 Task: Change the codespaces access in the organization "Mark56771" to "Enable for all members and outside collaborators"."
Action: Mouse moved to (1133, 87)
Screenshot: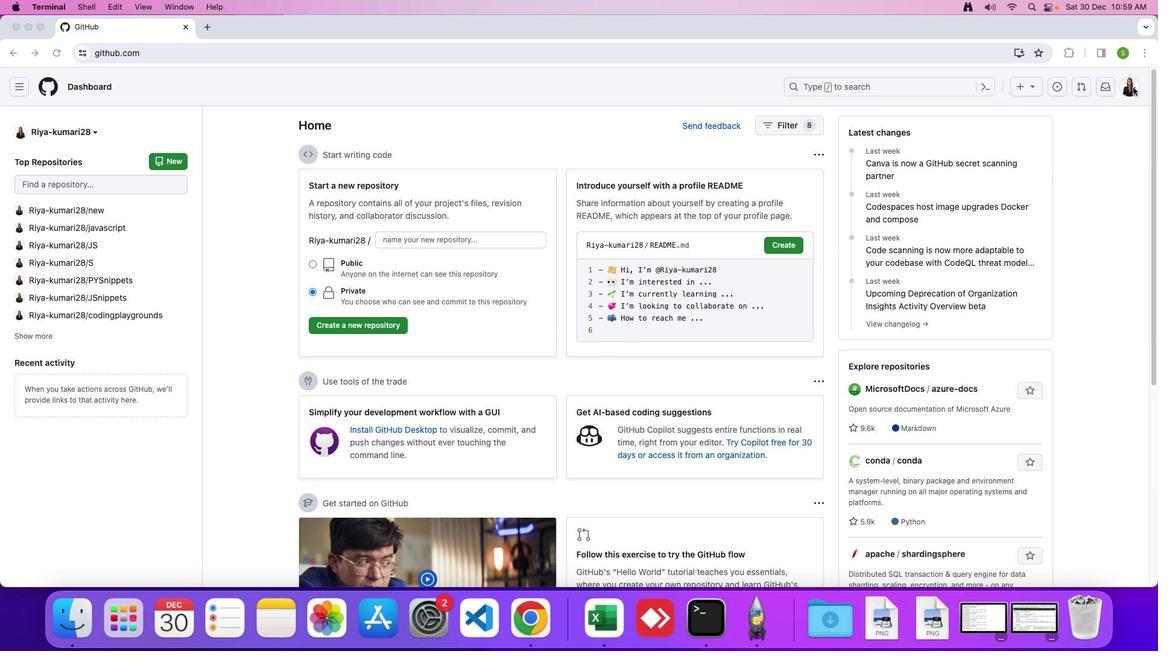 
Action: Mouse pressed left at (1133, 87)
Screenshot: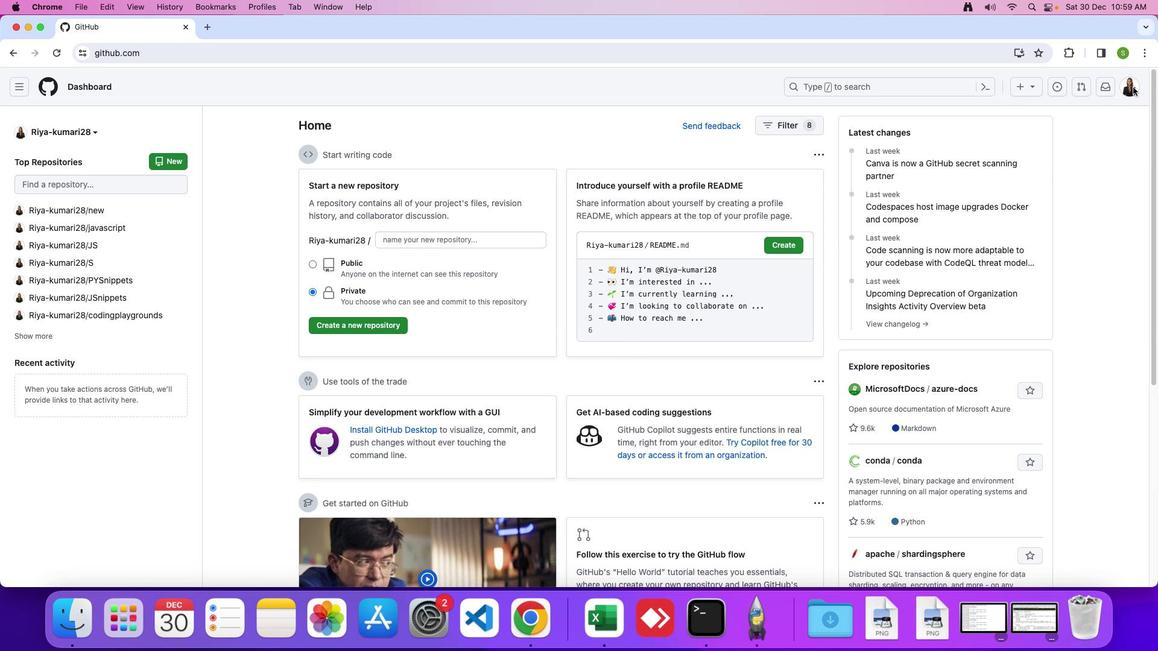 
Action: Mouse moved to (1131, 87)
Screenshot: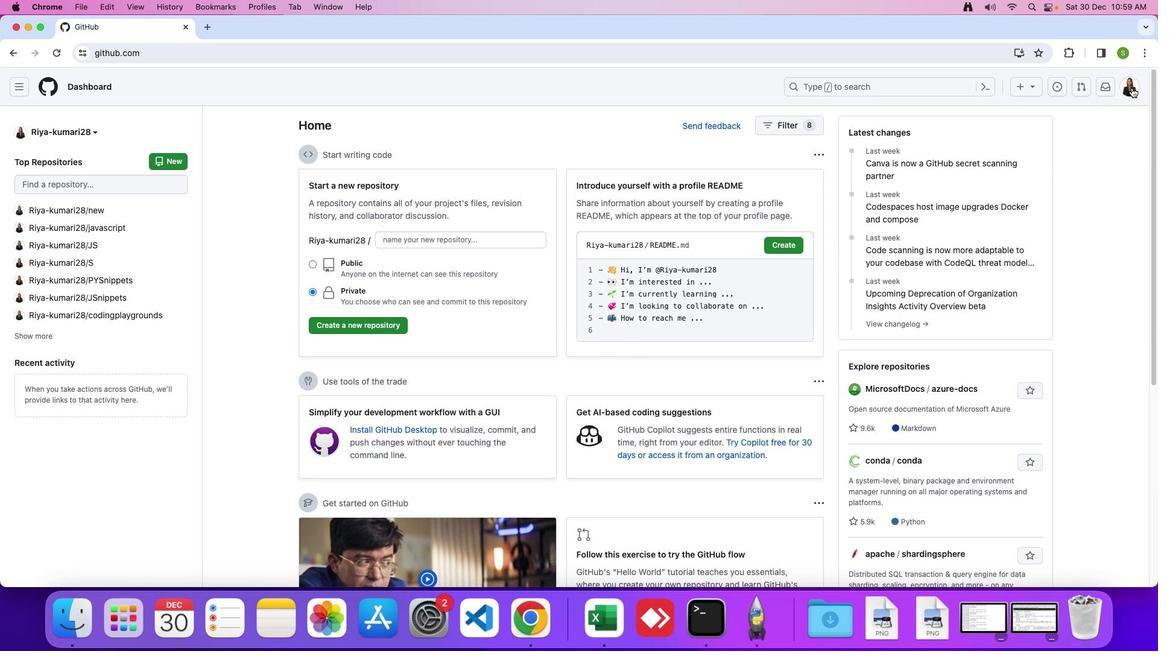 
Action: Mouse pressed left at (1131, 87)
Screenshot: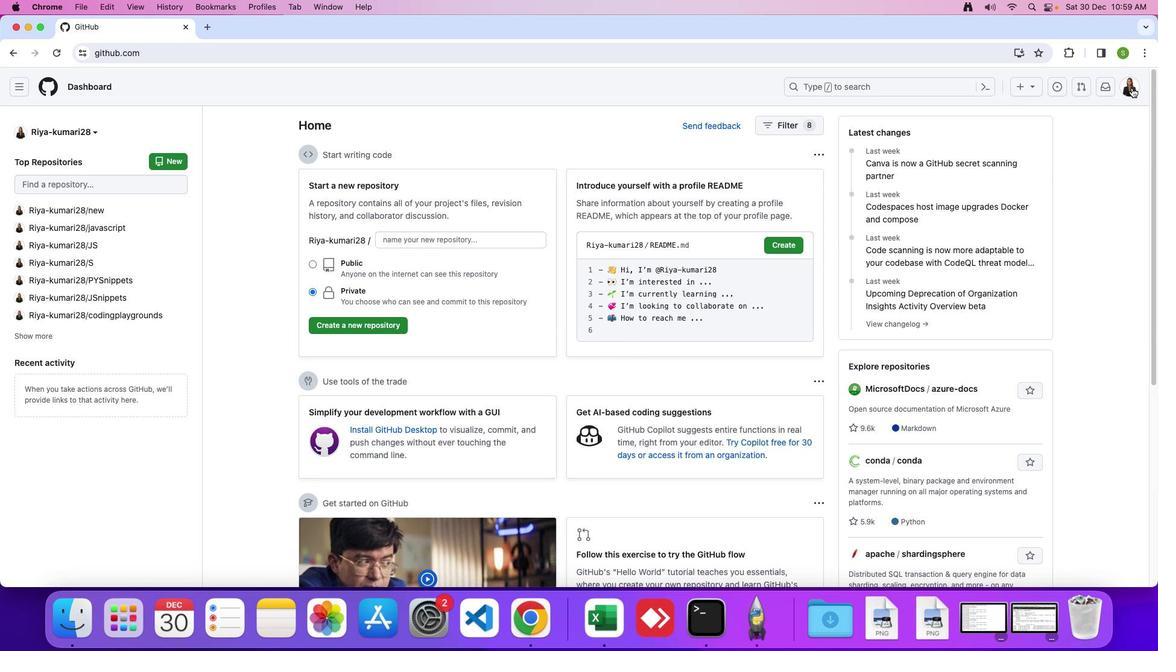 
Action: Mouse moved to (1063, 239)
Screenshot: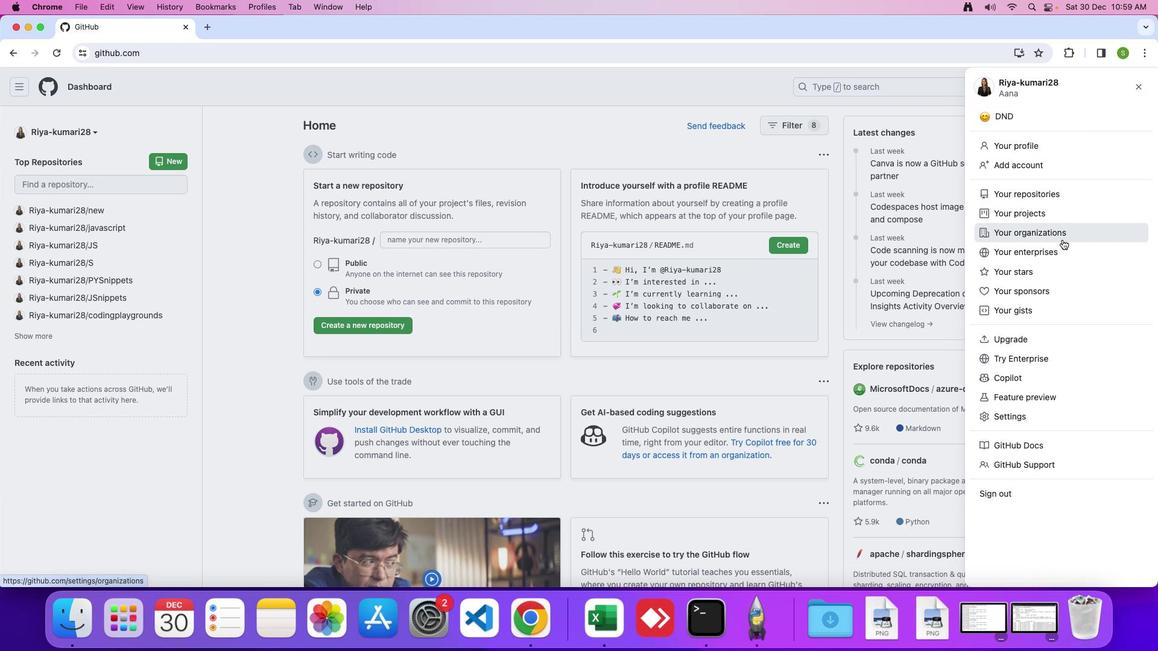 
Action: Mouse pressed left at (1063, 239)
Screenshot: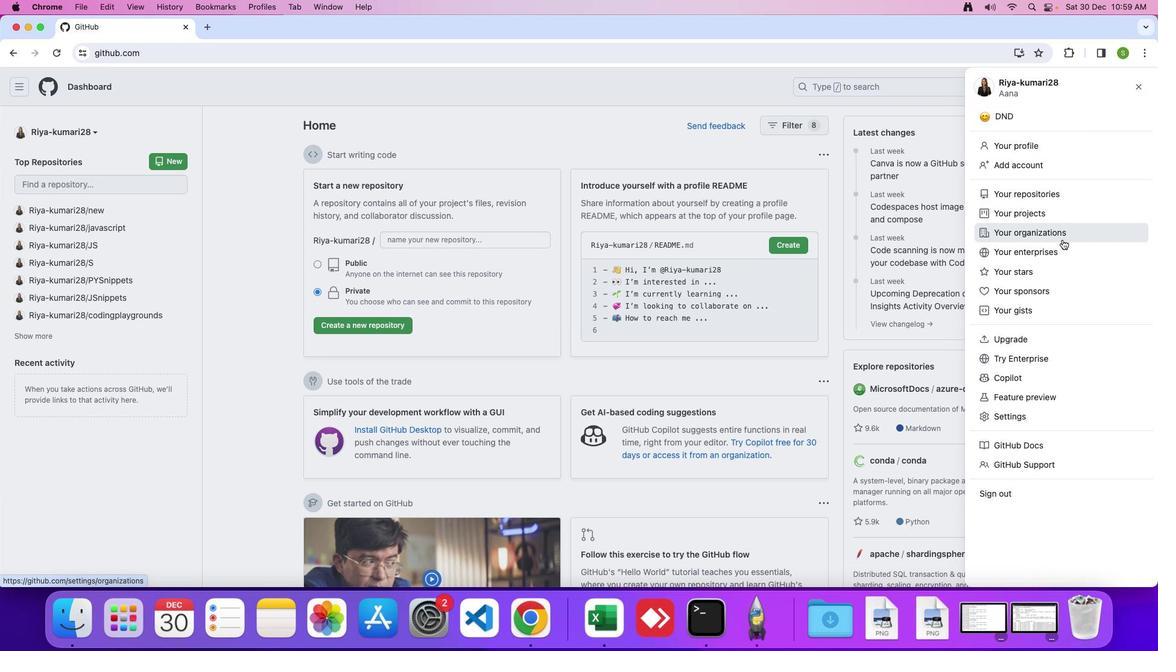 
Action: Mouse moved to (883, 252)
Screenshot: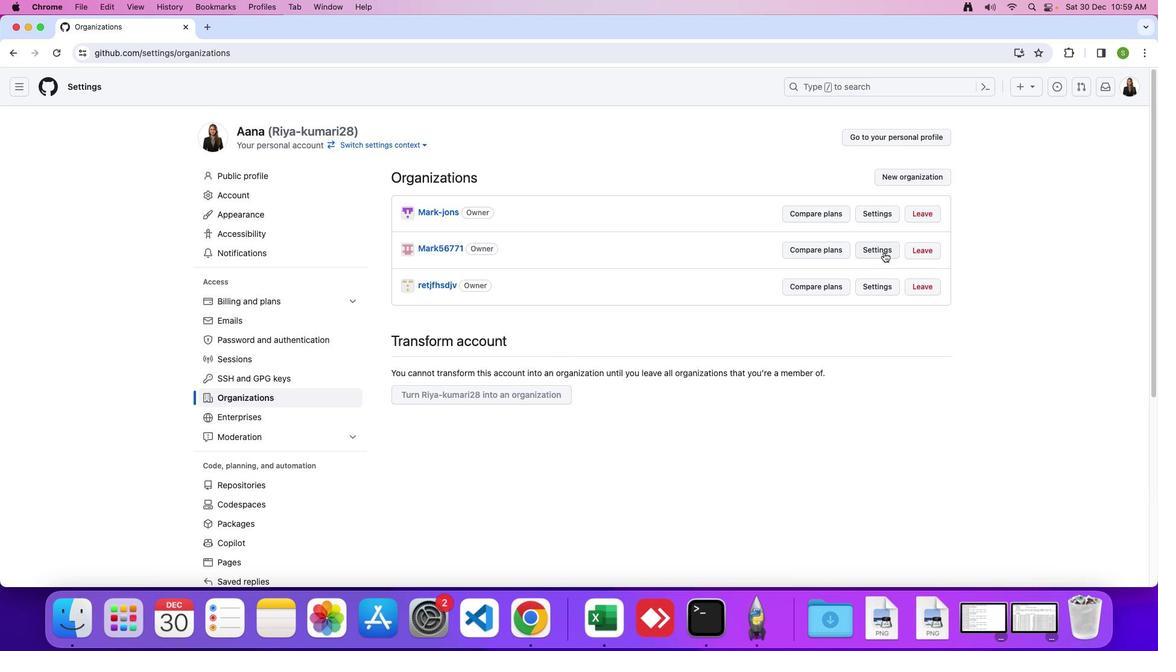 
Action: Mouse pressed left at (883, 252)
Screenshot: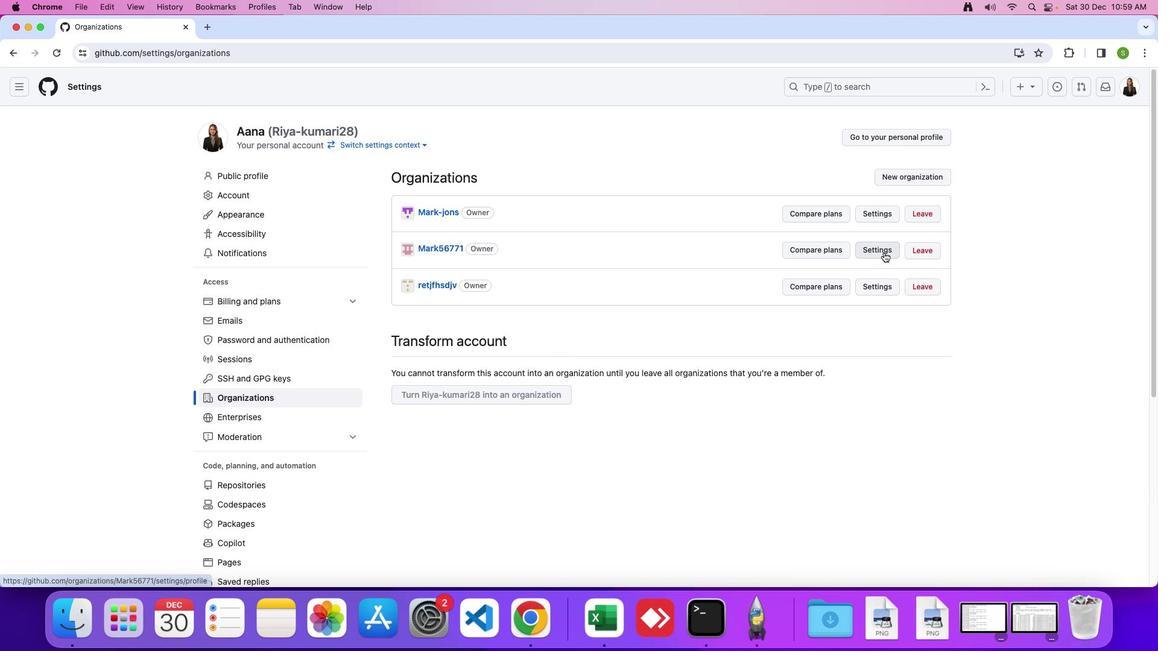 
Action: Mouse moved to (318, 384)
Screenshot: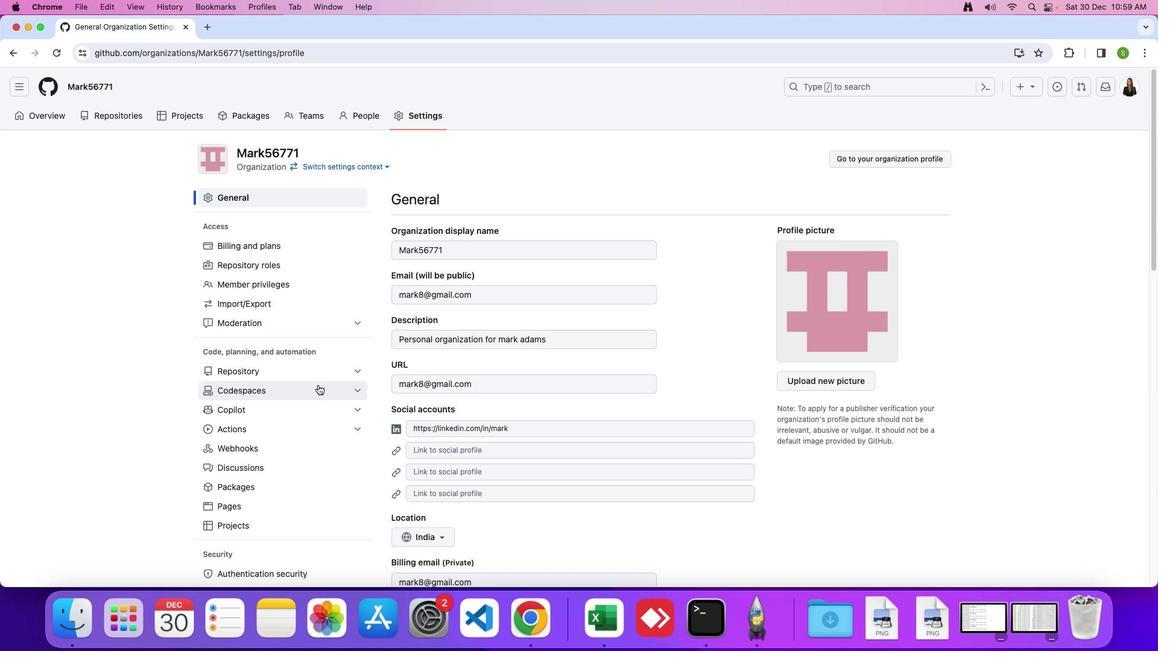 
Action: Mouse pressed left at (318, 384)
Screenshot: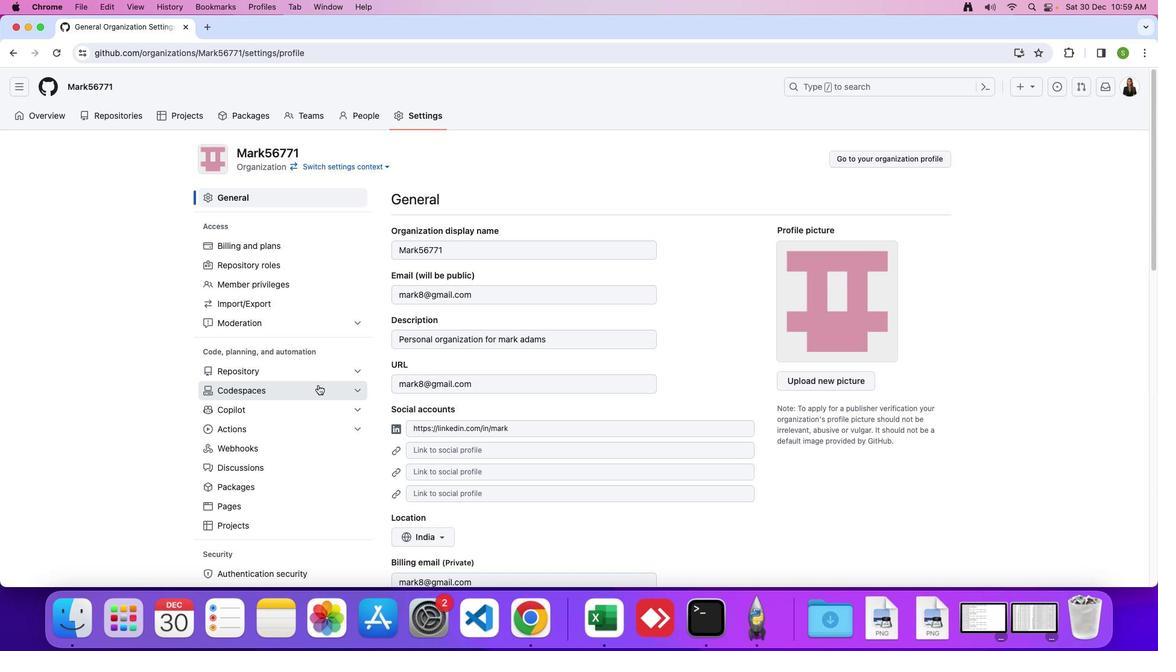 
Action: Mouse moved to (299, 410)
Screenshot: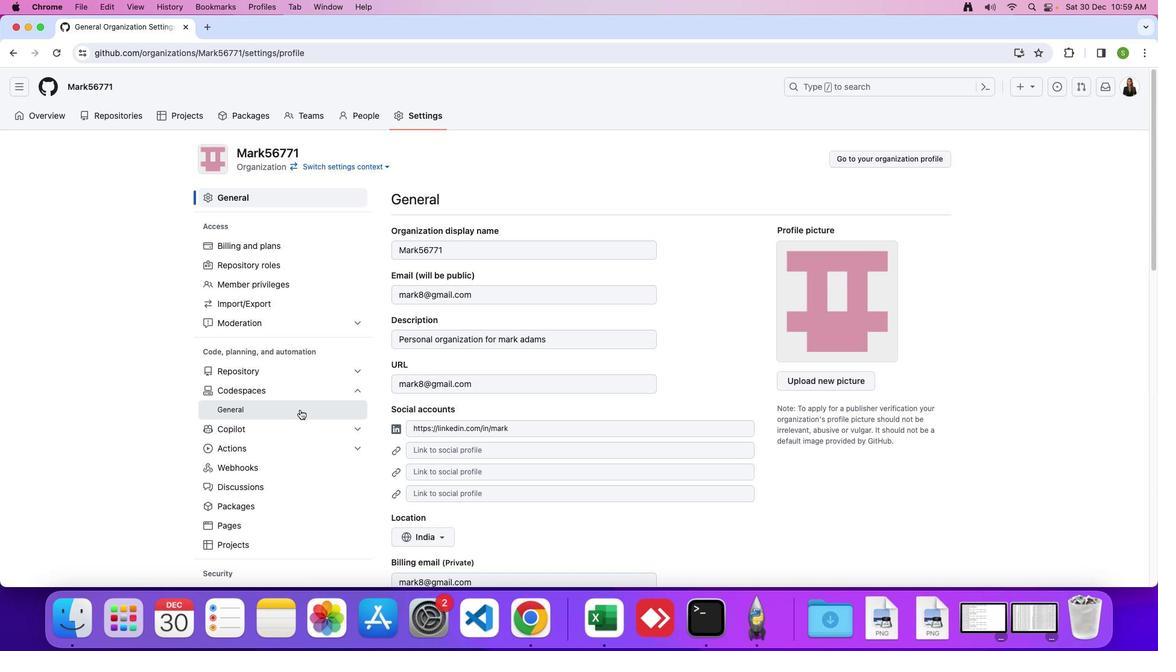 
Action: Mouse pressed left at (299, 410)
Screenshot: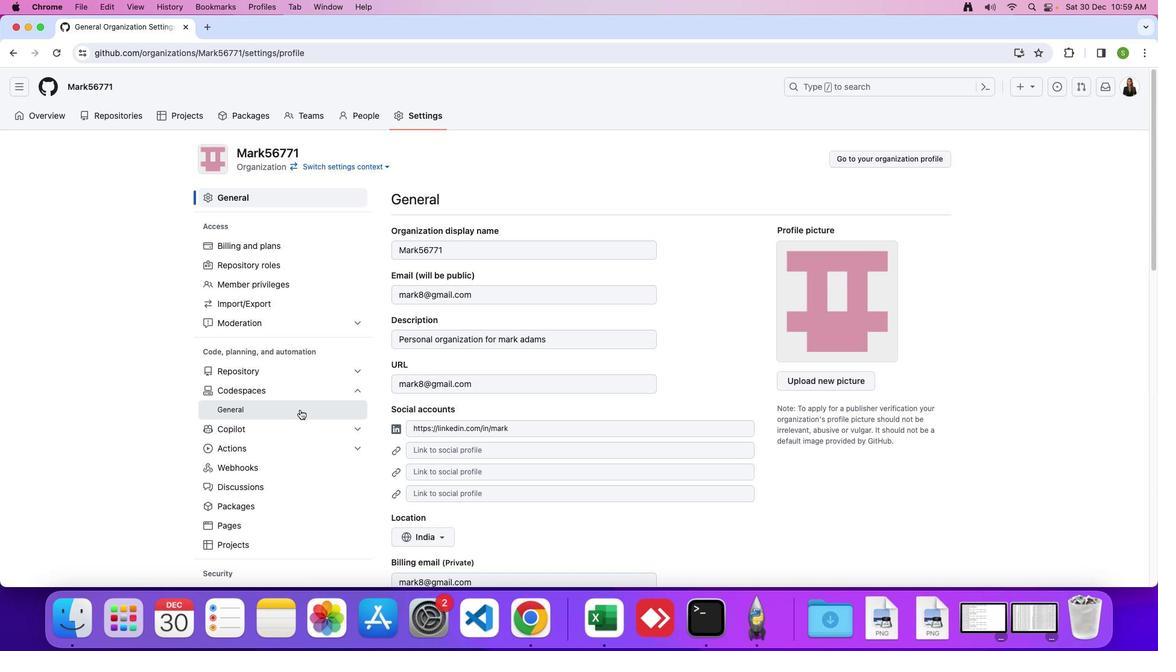 
Action: Mouse moved to (397, 425)
Screenshot: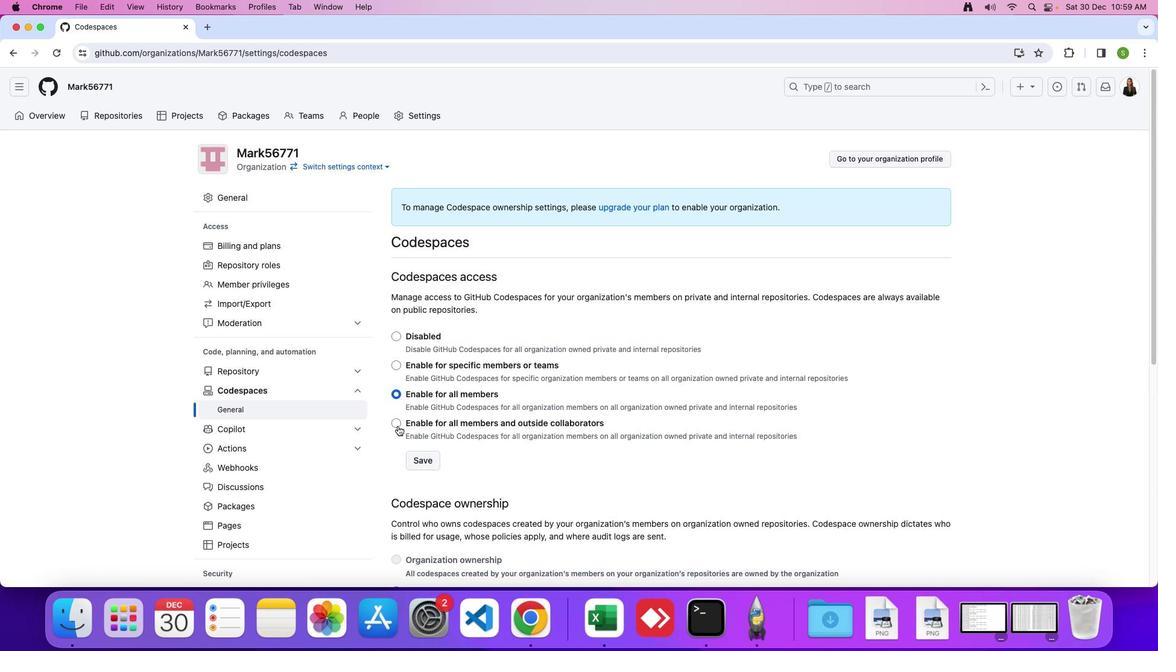 
Action: Mouse pressed left at (397, 425)
Screenshot: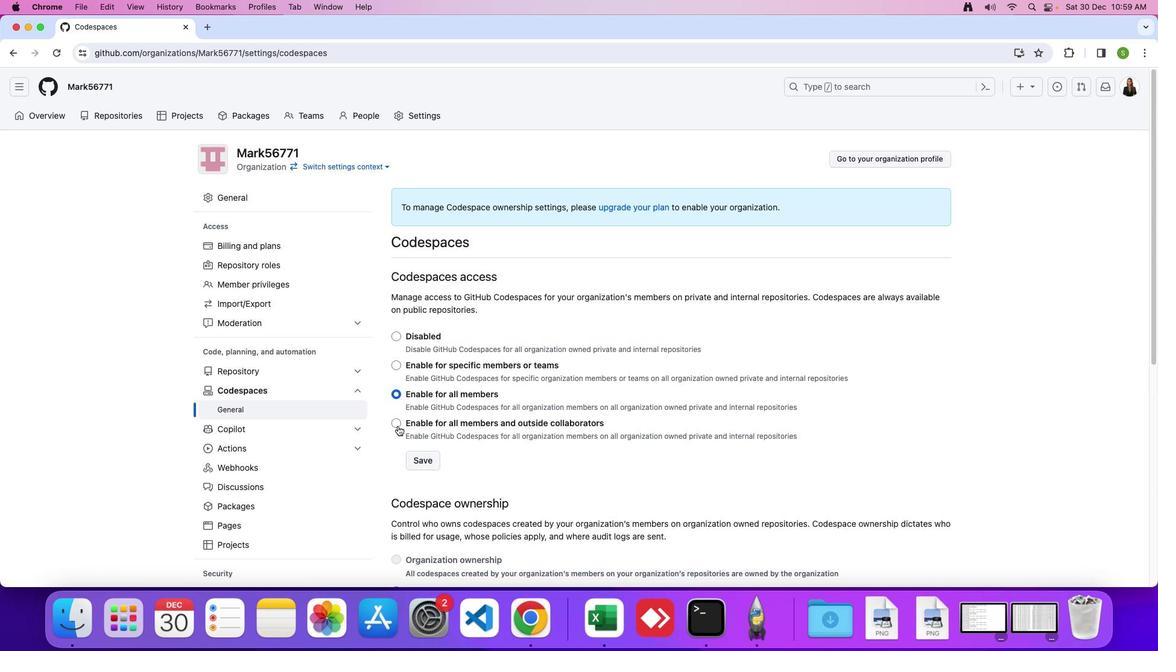 
Action: Mouse moved to (424, 460)
Screenshot: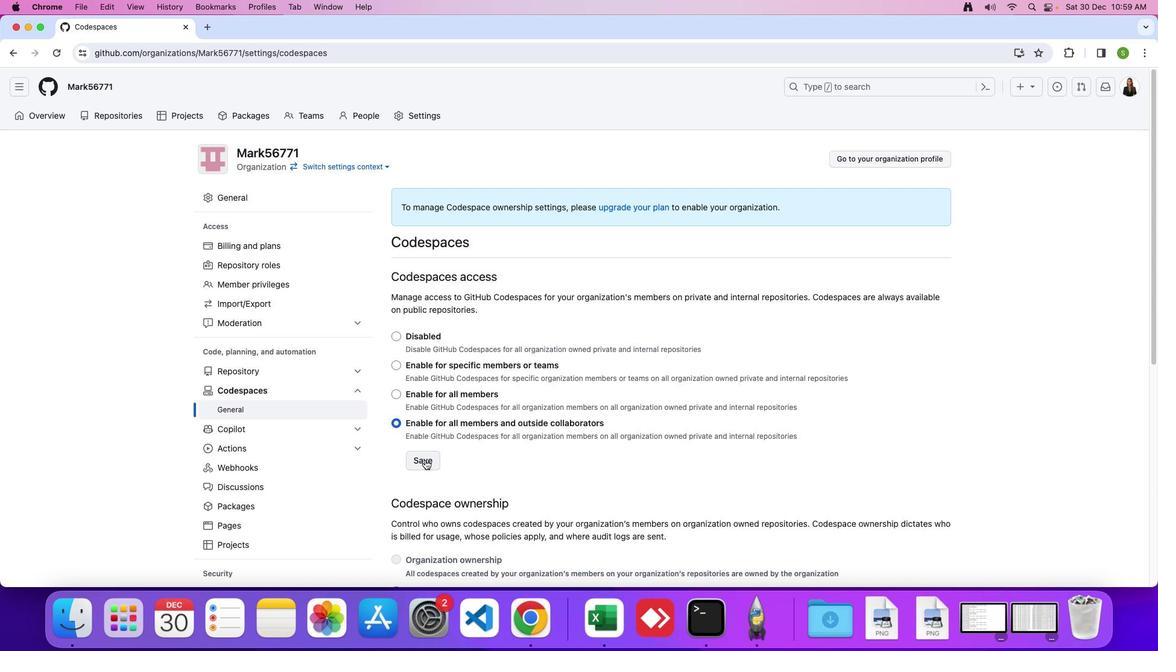 
Action: Mouse pressed left at (424, 460)
Screenshot: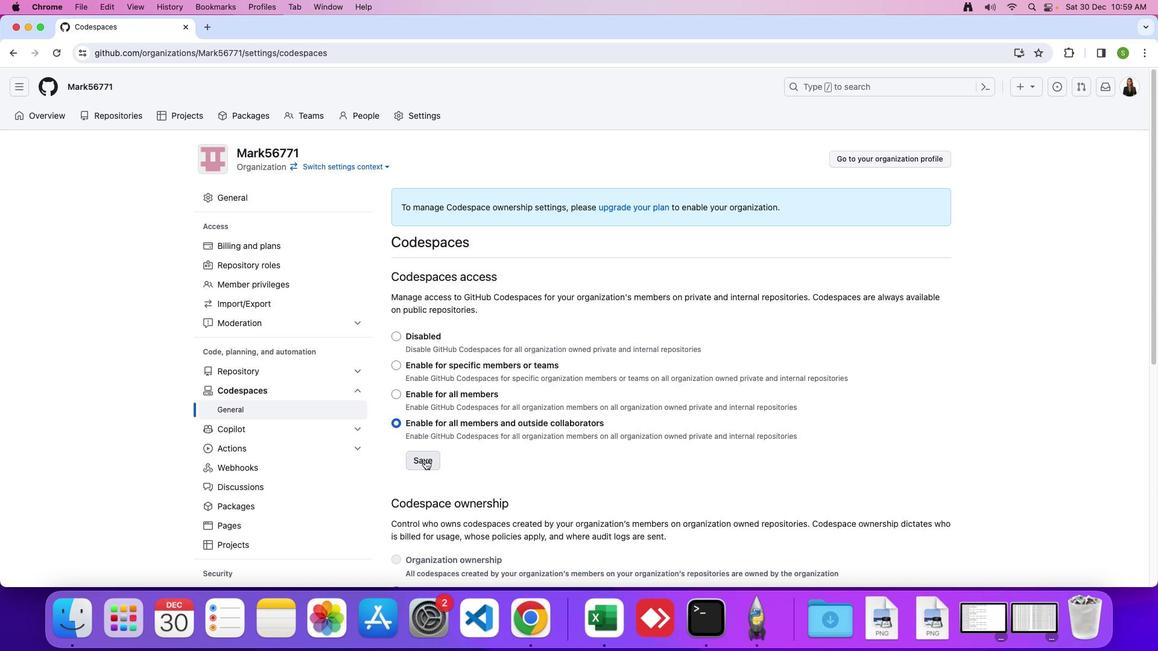 
